 Task: Look for products in the category "Boxed Meals & Sides" that are on sale.
Action: Mouse moved to (234, 109)
Screenshot: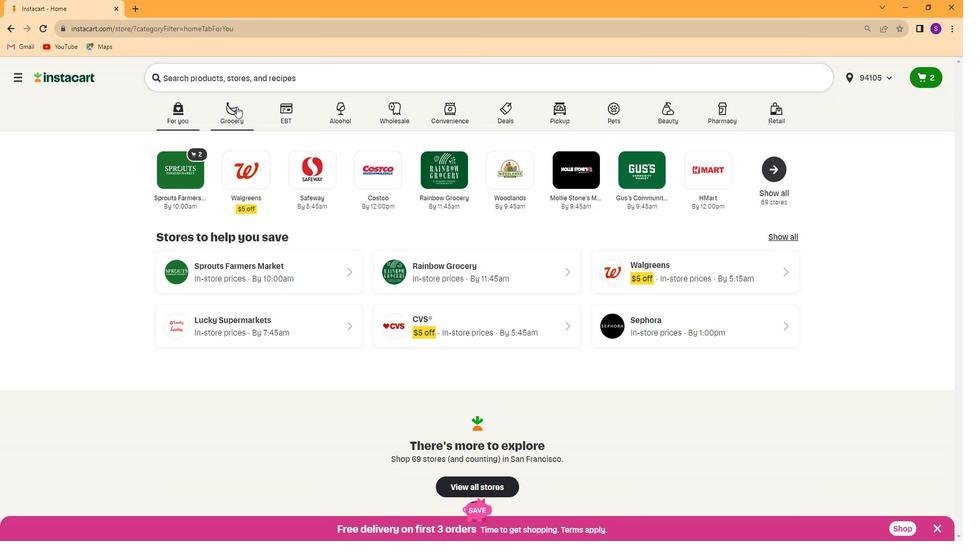 
Action: Mouse pressed left at (234, 109)
Screenshot: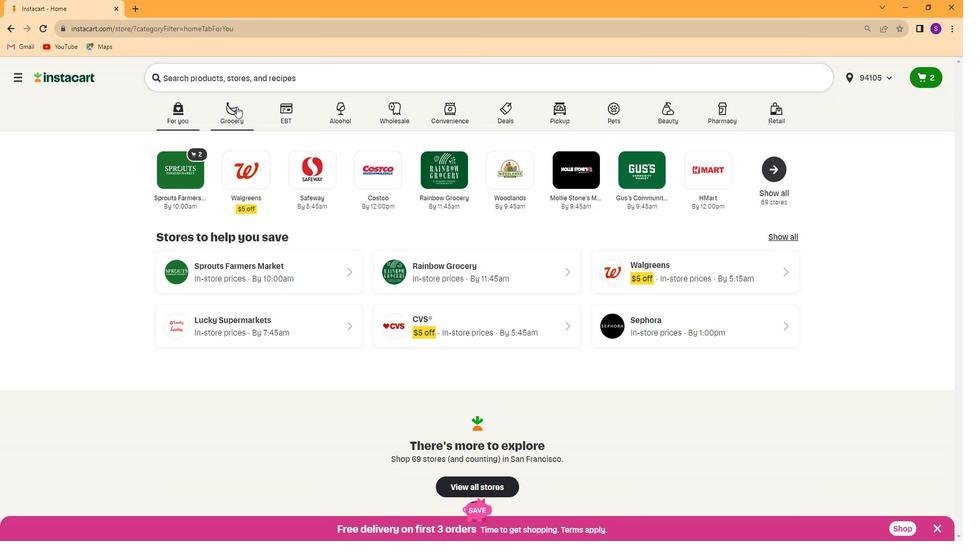 
Action: Mouse moved to (291, 172)
Screenshot: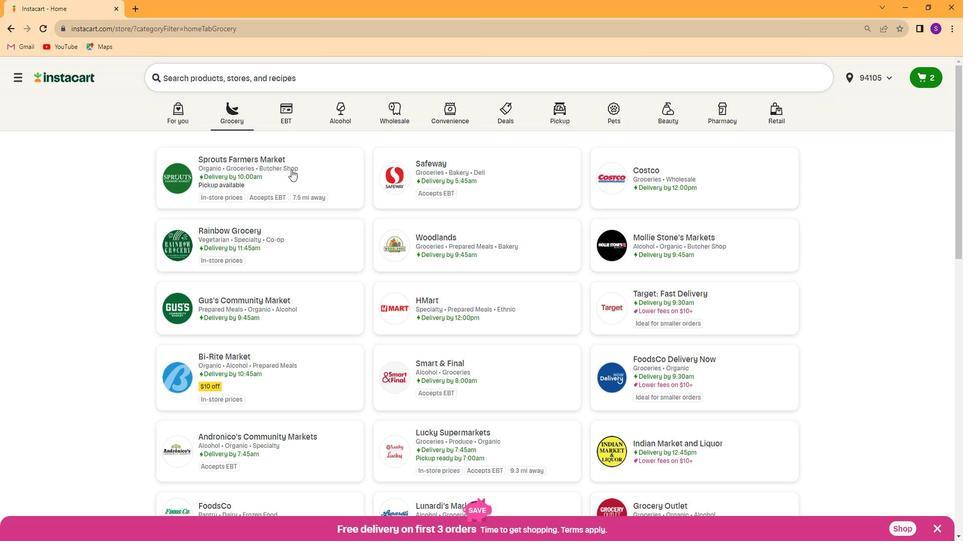 
Action: Mouse pressed left at (291, 172)
Screenshot: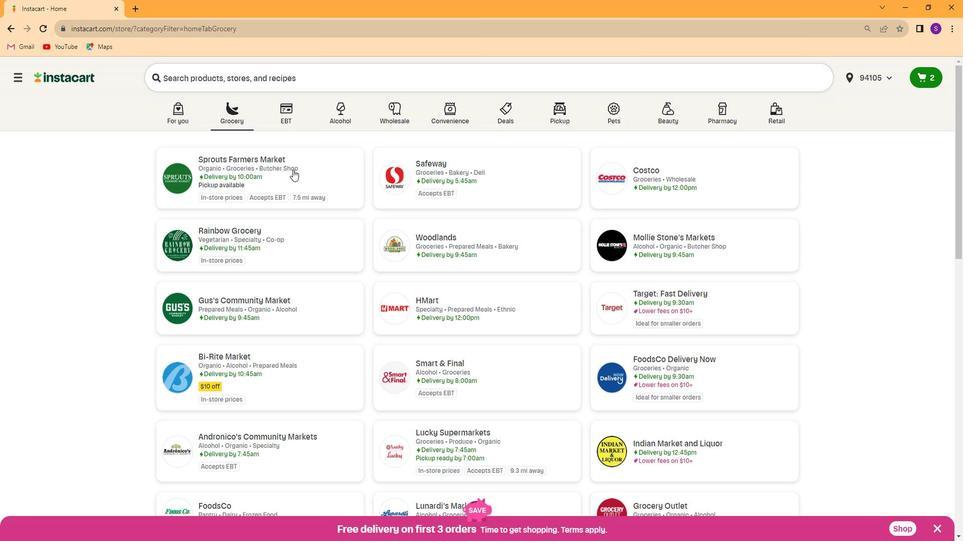 
Action: Mouse moved to (77, 311)
Screenshot: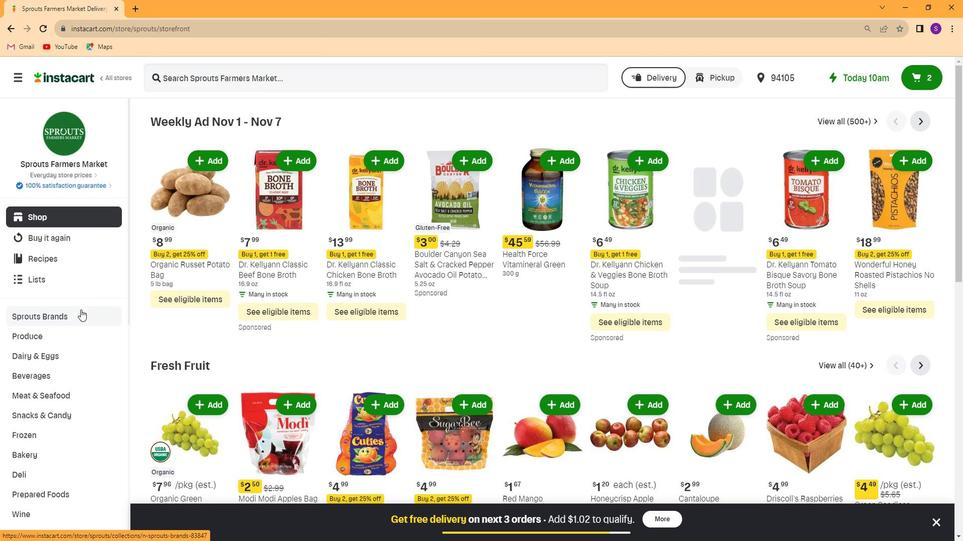 
Action: Mouse scrolled (77, 311) with delta (0, 0)
Screenshot: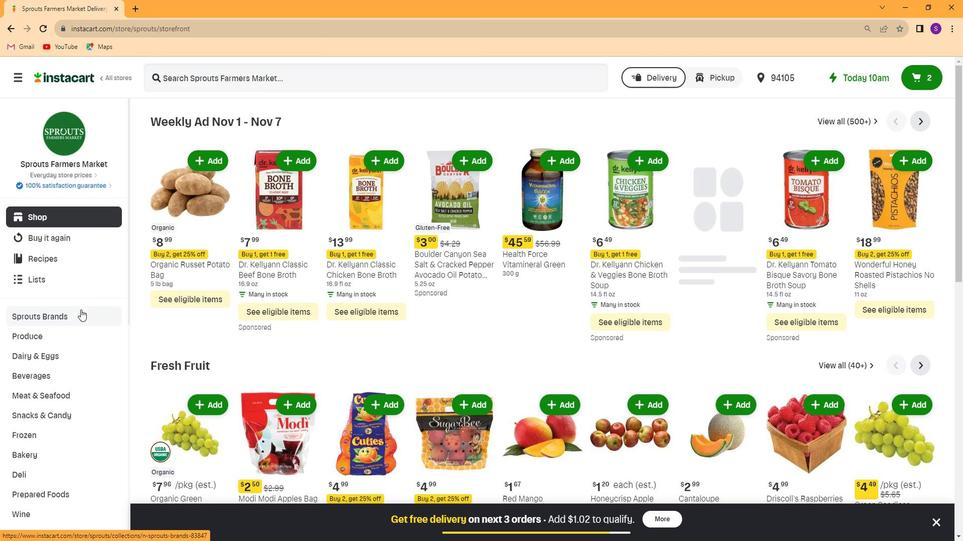 
Action: Mouse moved to (76, 312)
Screenshot: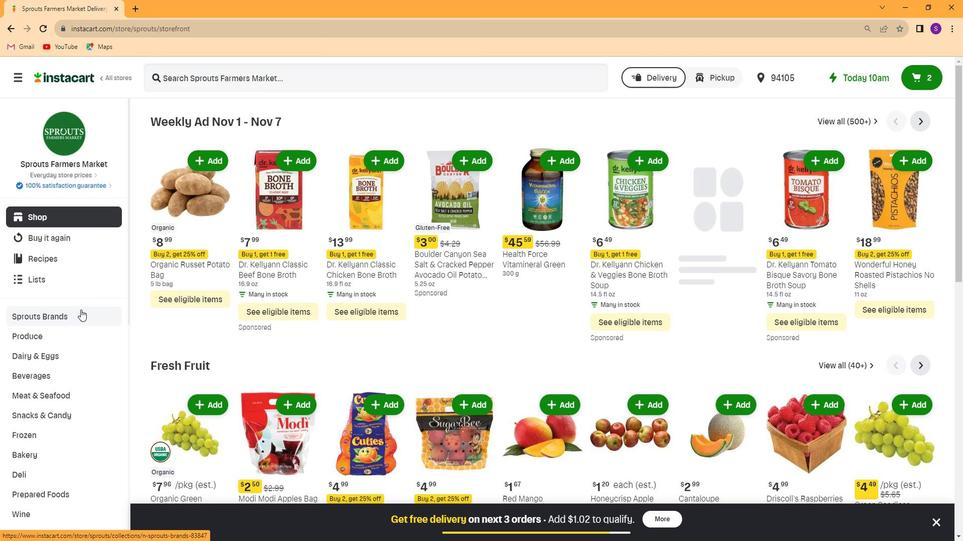 
Action: Mouse scrolled (76, 311) with delta (0, 0)
Screenshot: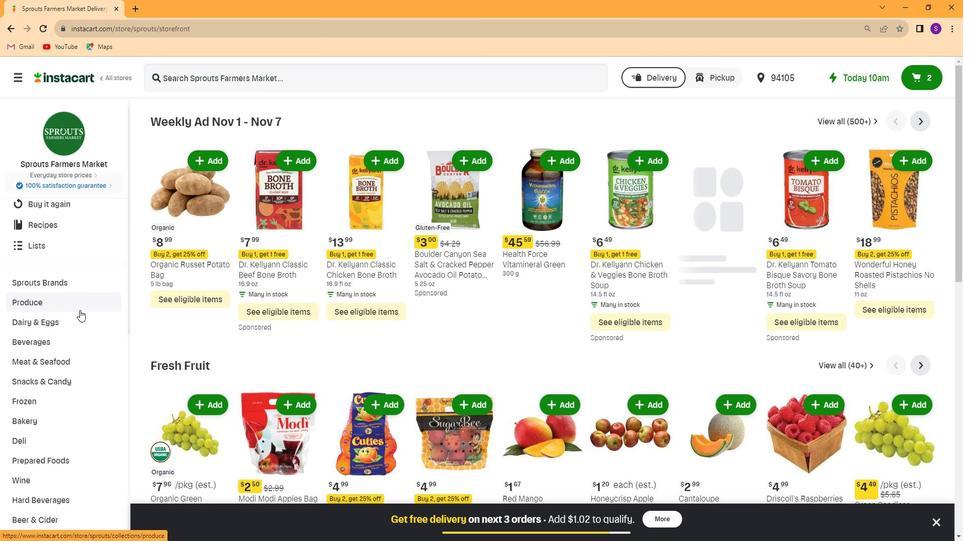 
Action: Mouse scrolled (76, 311) with delta (0, 0)
Screenshot: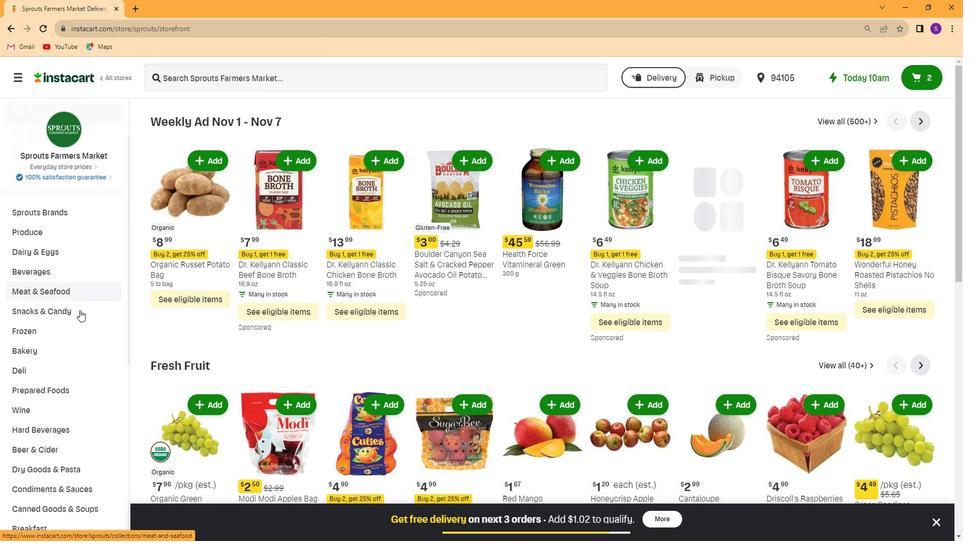 
Action: Mouse scrolled (76, 311) with delta (0, 0)
Screenshot: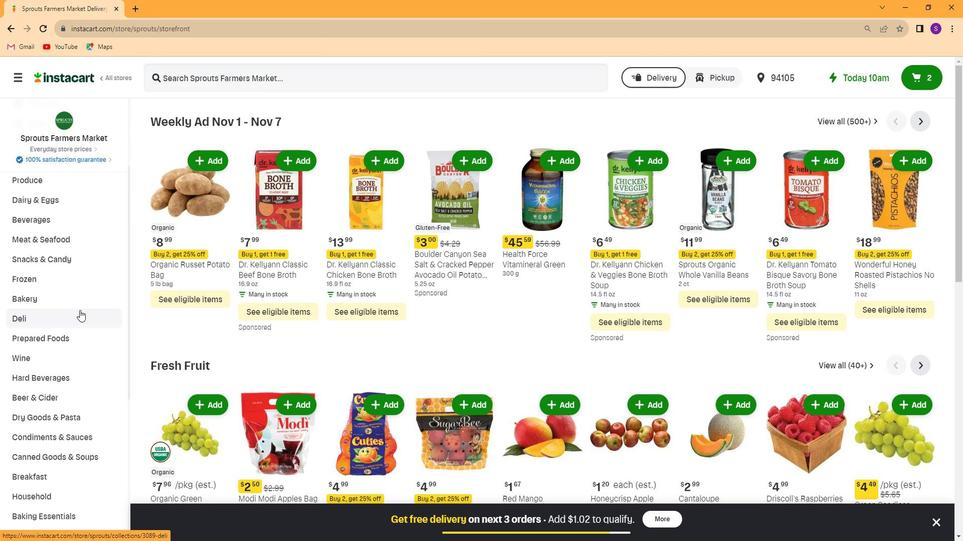
Action: Mouse moved to (73, 372)
Screenshot: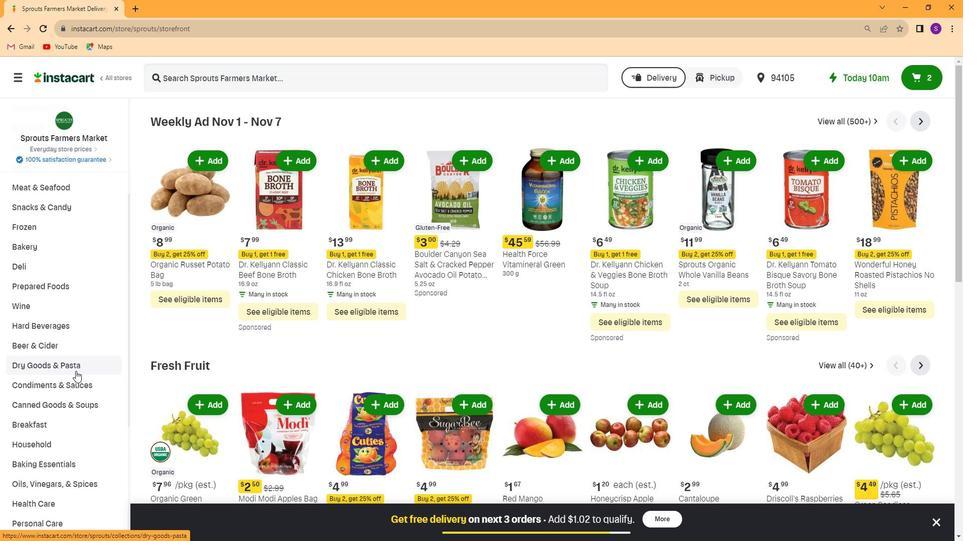 
Action: Mouse pressed left at (73, 372)
Screenshot: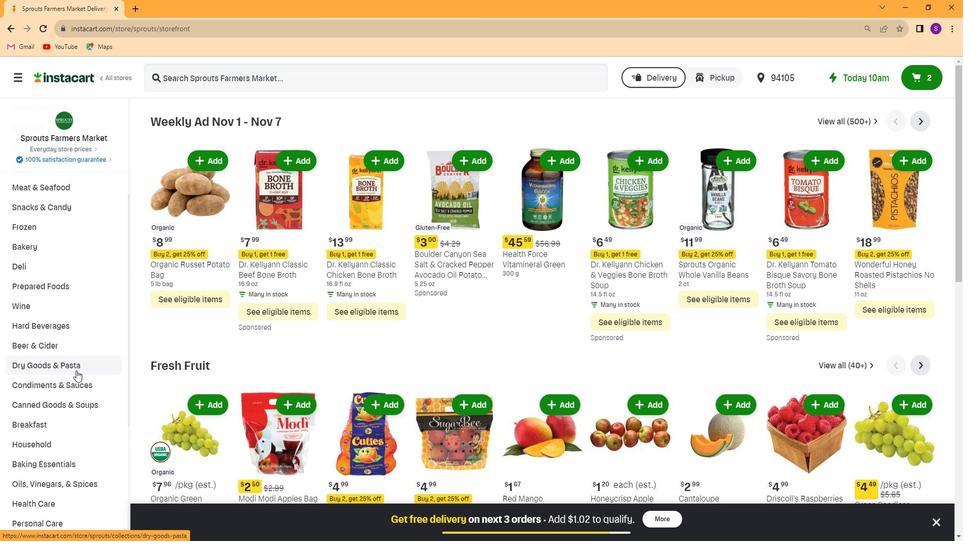 
Action: Mouse moved to (379, 151)
Screenshot: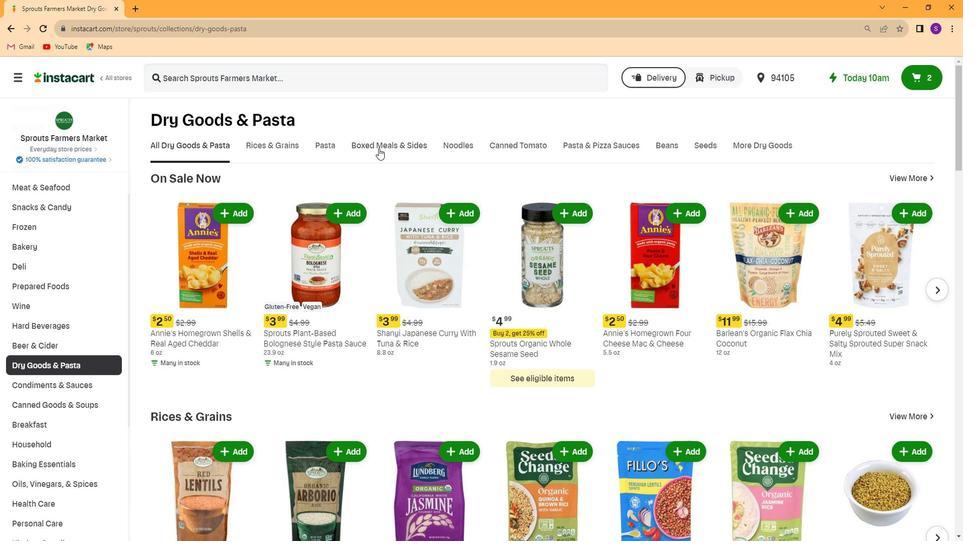 
Action: Mouse pressed left at (379, 151)
Screenshot: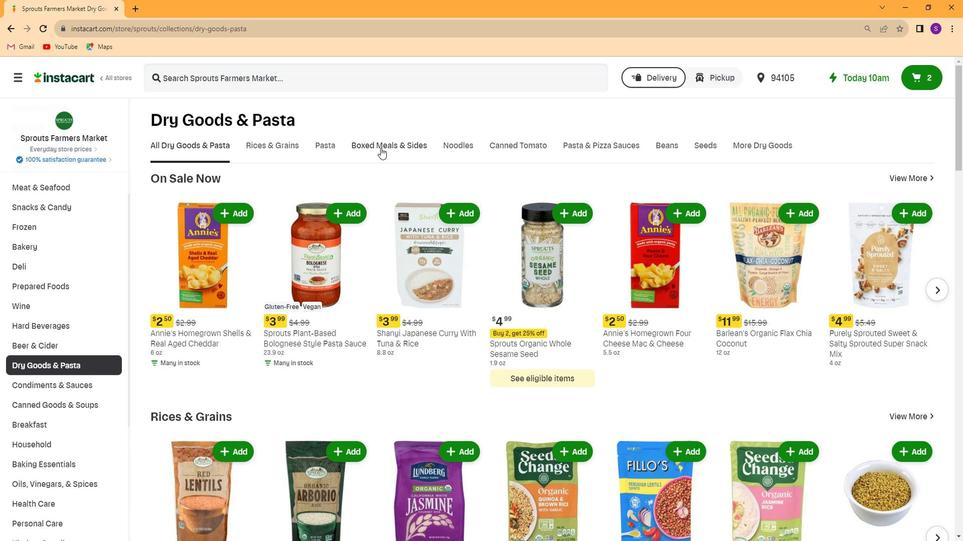 
Action: Mouse moved to (175, 319)
Screenshot: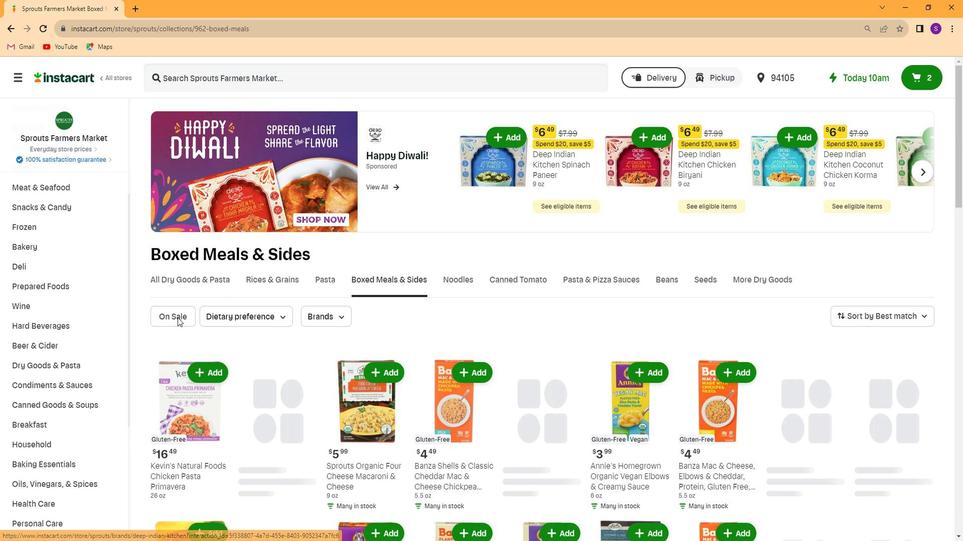 
Action: Mouse pressed left at (175, 319)
Screenshot: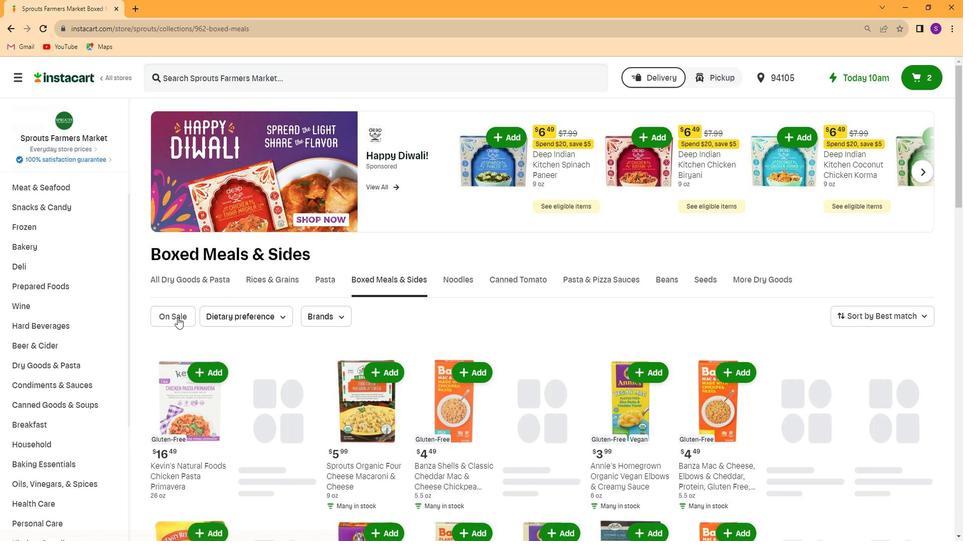 
Action: Mouse moved to (492, 342)
Screenshot: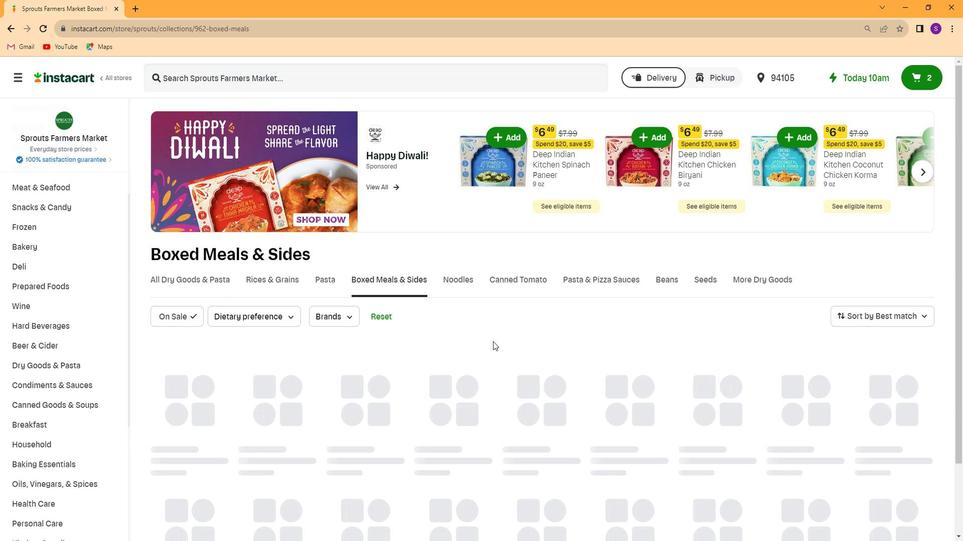 
